 Task: Add Attachment from computer to Card Card0000000105 in Board Board0000000027 in Workspace WS0000000009 in Trello. Add Cover Purple to Card Card0000000105 in Board Board0000000027 in Workspace WS0000000009 in Trello. Add "Move Card To …" Button titled Button0000000105 to "top" of the list "To Do" to Card Card0000000105 in Board Board0000000027 in Workspace WS0000000009 in Trello. Add Description DS0000000105 to Card Card0000000105 in Board Board0000000027 in Workspace WS0000000009 in Trello. Add Comment CM0000000105 to Card Card0000000105 in Board Board0000000027 in Workspace WS0000000009 in Trello
Action: Mouse moved to (431, 434)
Screenshot: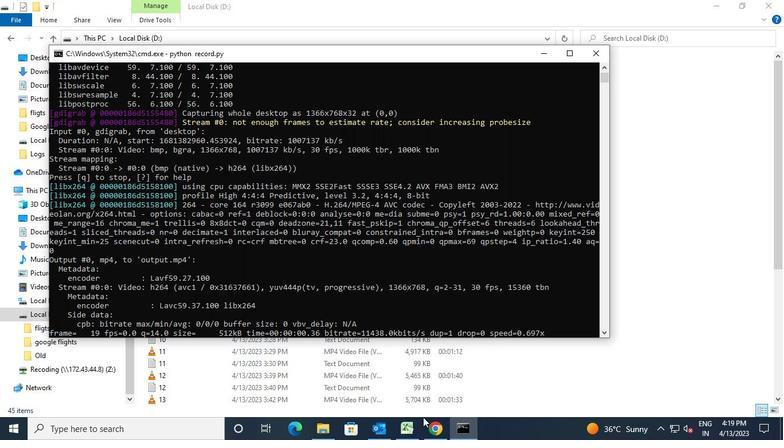 
Action: Mouse pressed left at (431, 434)
Screenshot: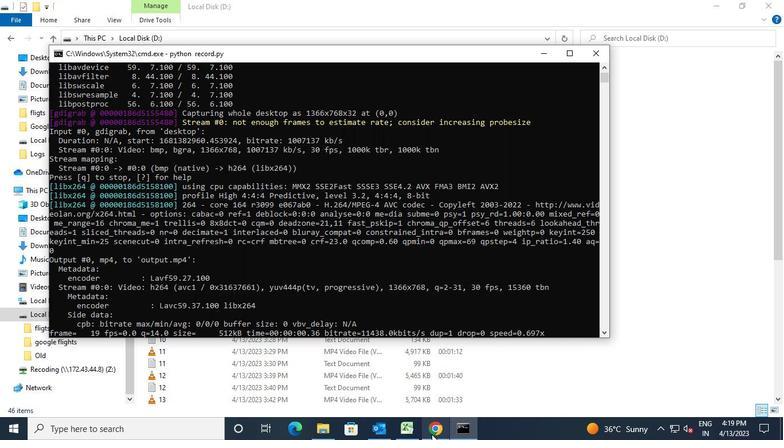 
Action: Mouse moved to (299, 235)
Screenshot: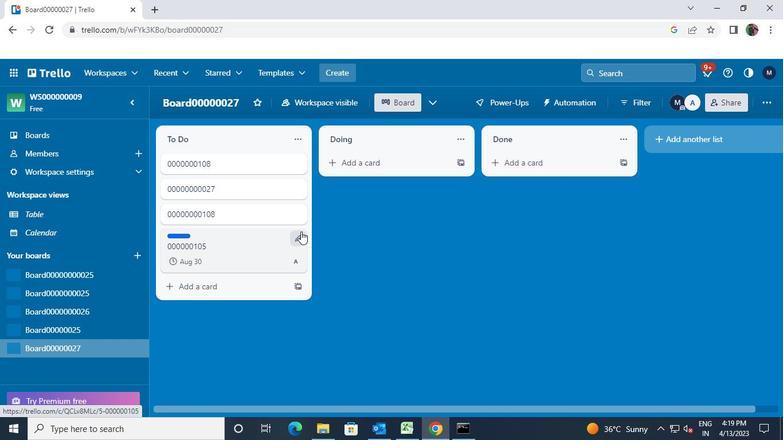 
Action: Mouse pressed left at (299, 235)
Screenshot: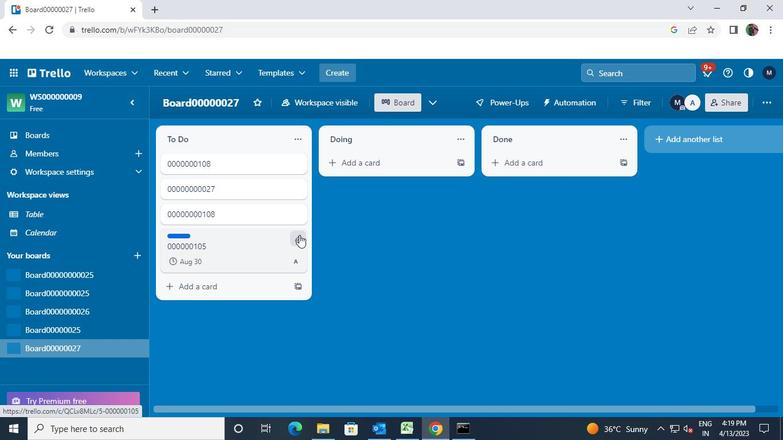 
Action: Mouse moved to (328, 233)
Screenshot: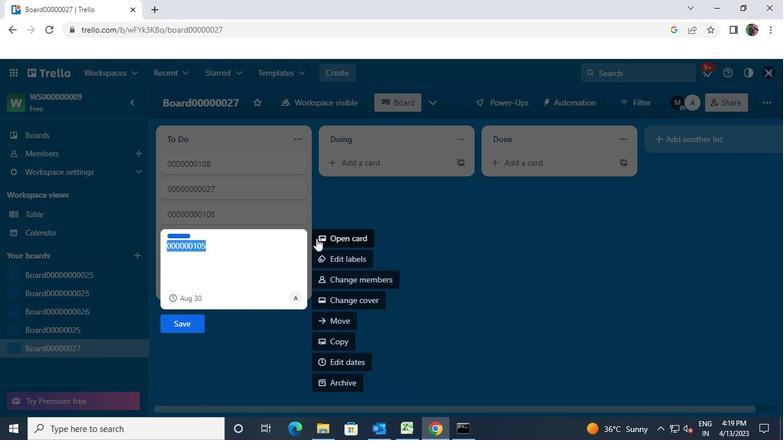 
Action: Mouse pressed left at (328, 233)
Screenshot: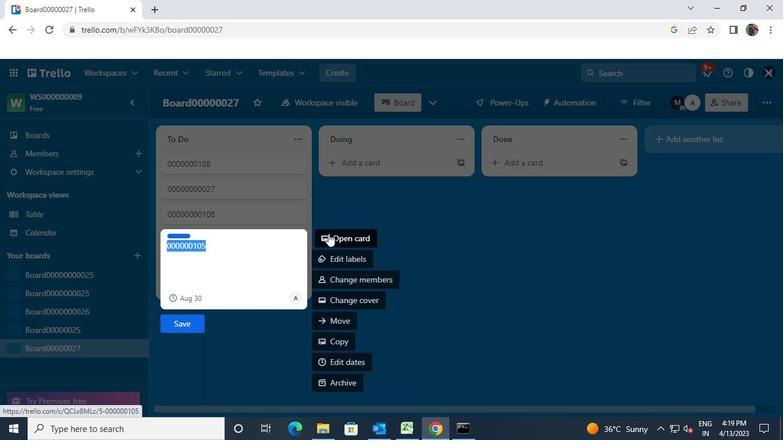 
Action: Mouse moved to (542, 292)
Screenshot: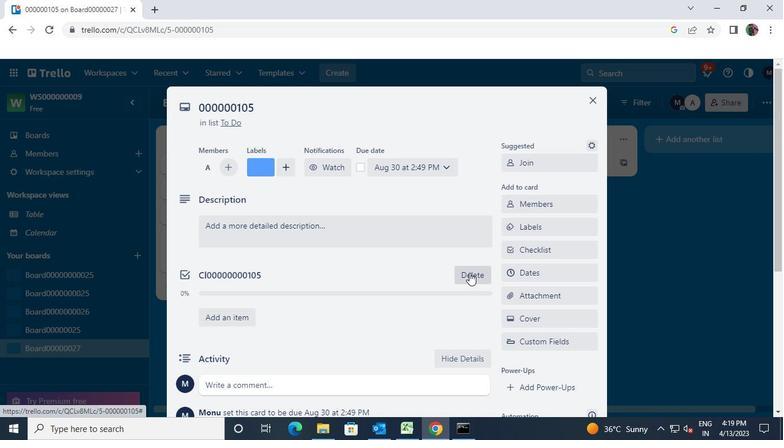 
Action: Mouse pressed left at (542, 292)
Screenshot: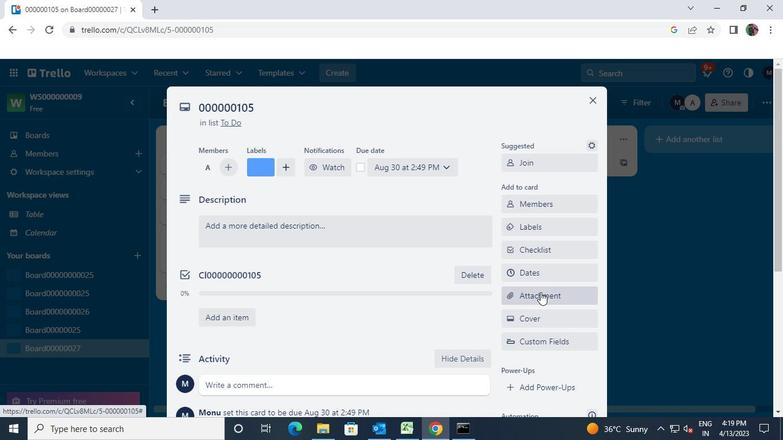 
Action: Mouse moved to (532, 127)
Screenshot: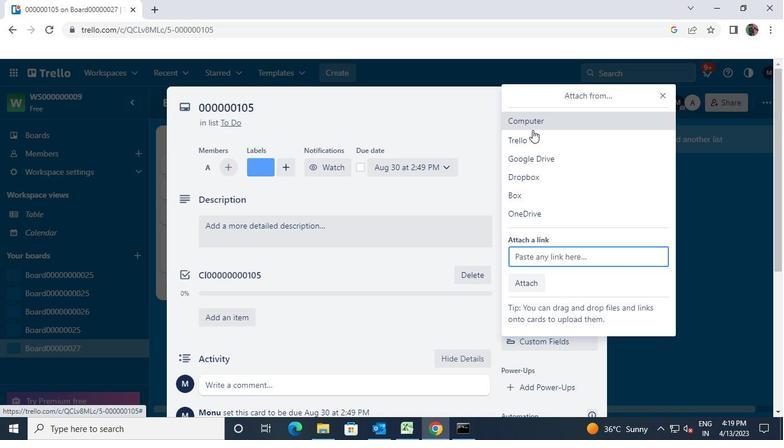 
Action: Mouse pressed left at (532, 127)
Screenshot: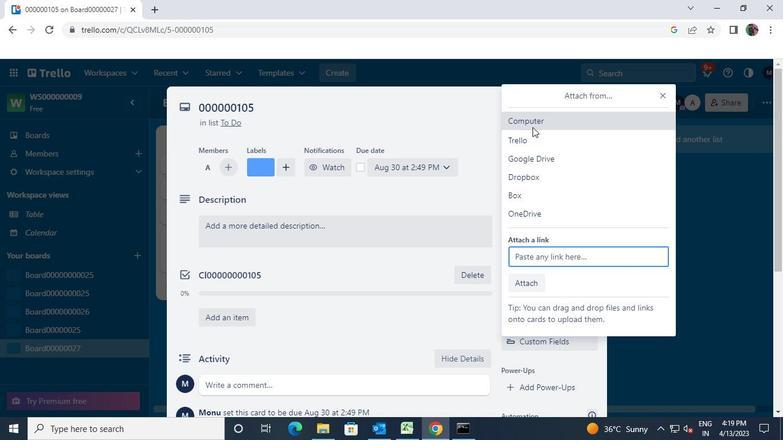 
Action: Mouse moved to (184, 106)
Screenshot: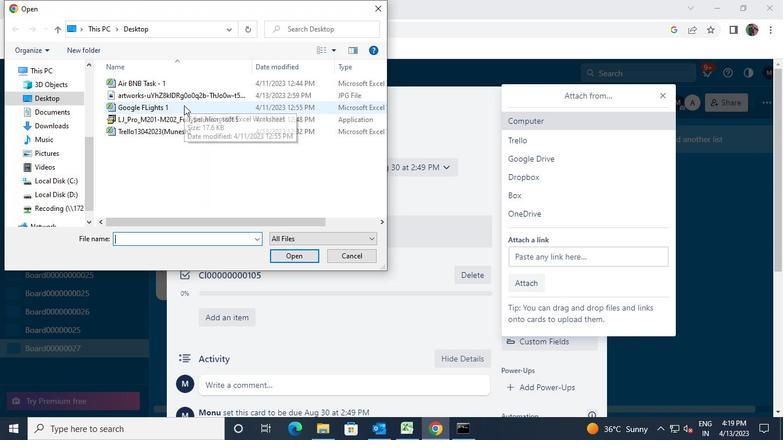 
Action: Mouse pressed left at (184, 106)
Screenshot: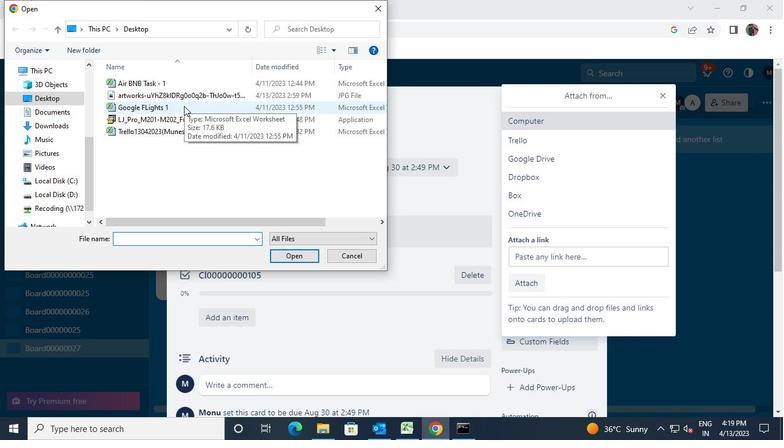 
Action: Mouse moved to (170, 92)
Screenshot: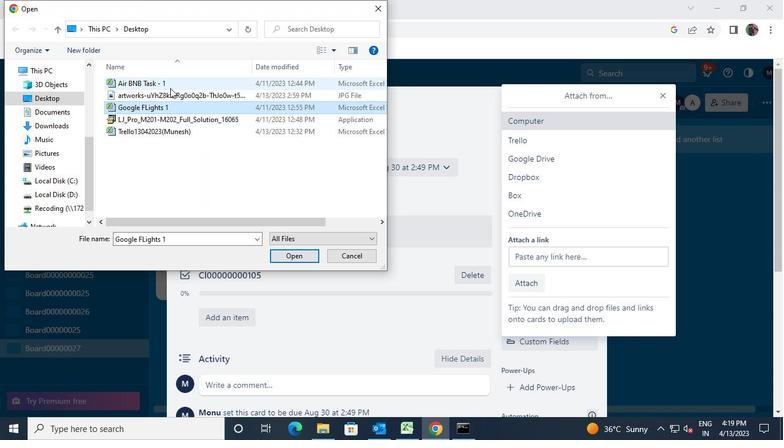 
Action: Mouse pressed left at (170, 92)
Screenshot: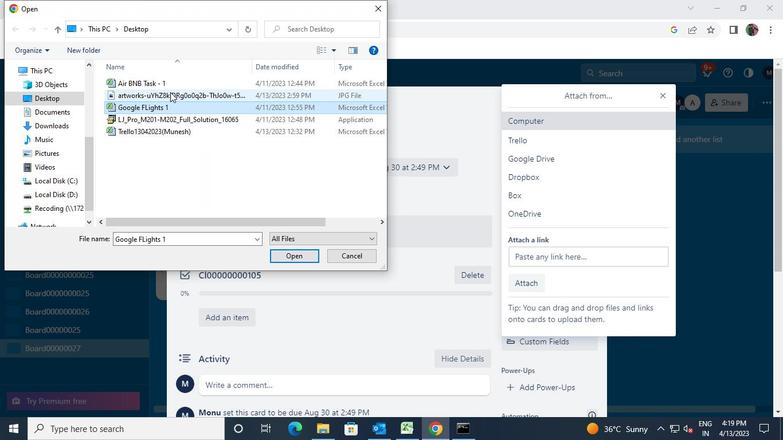 
Action: Mouse moved to (292, 254)
Screenshot: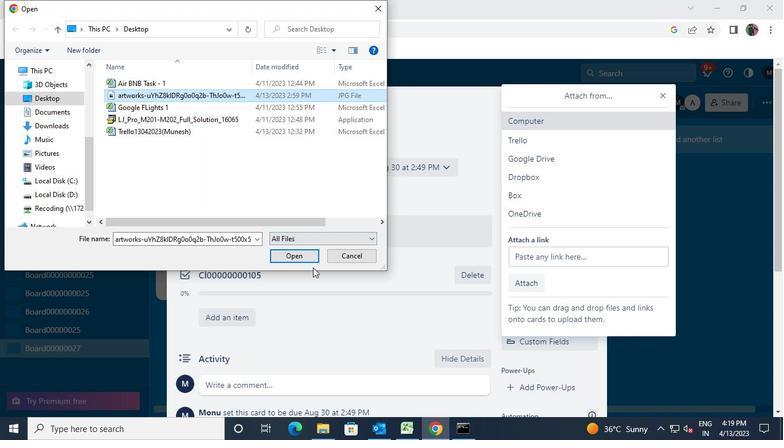 
Action: Mouse pressed left at (292, 254)
Screenshot: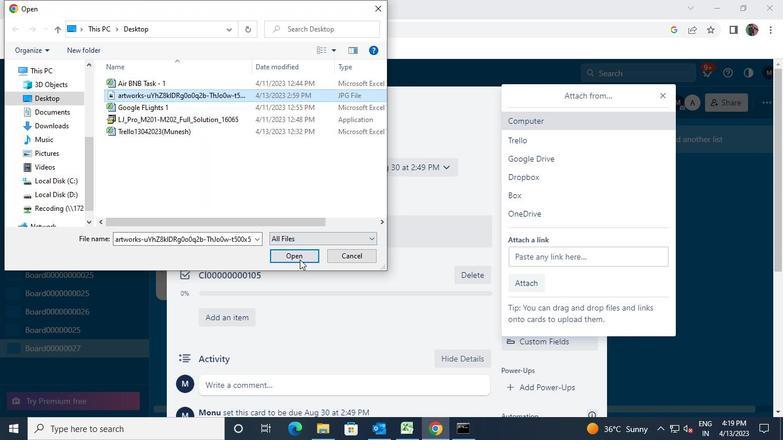 
Action: Mouse moved to (589, 96)
Screenshot: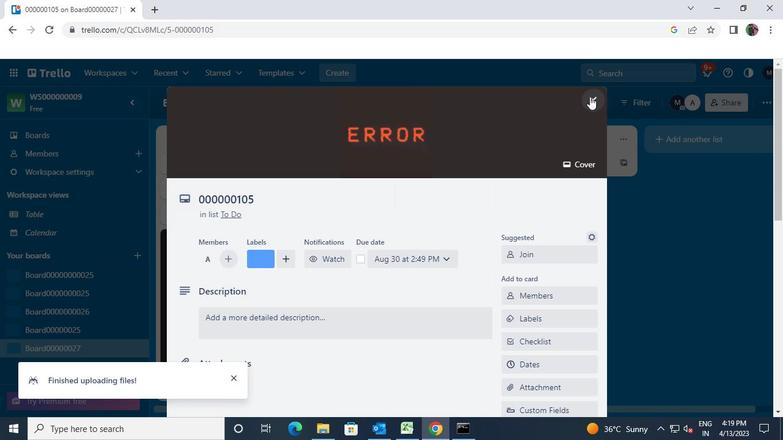 
Action: Mouse pressed left at (589, 96)
Screenshot: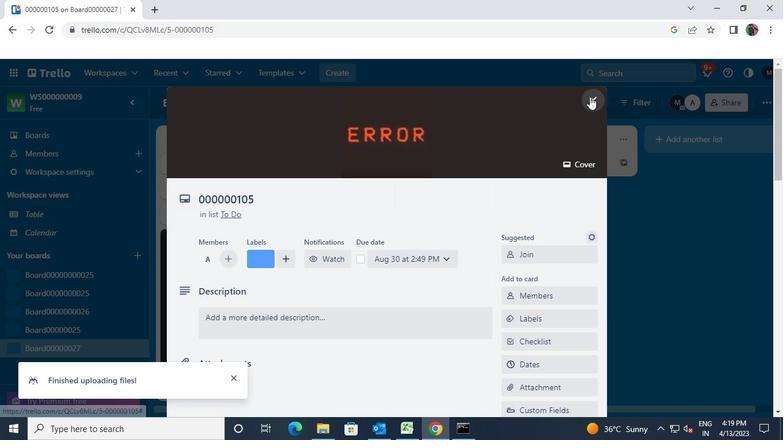 
Action: Mouse moved to (299, 197)
Screenshot: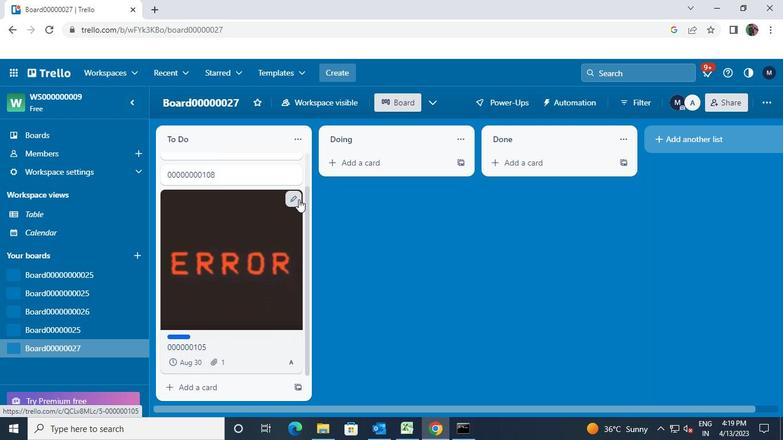 
Action: Mouse pressed left at (299, 197)
Screenshot: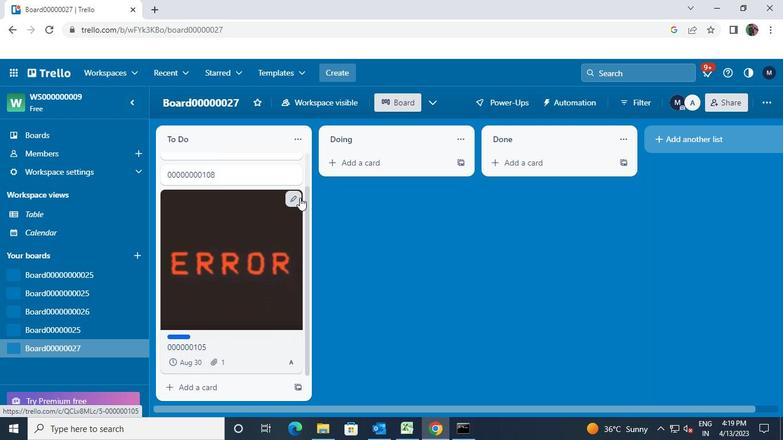 
Action: Mouse moved to (347, 187)
Screenshot: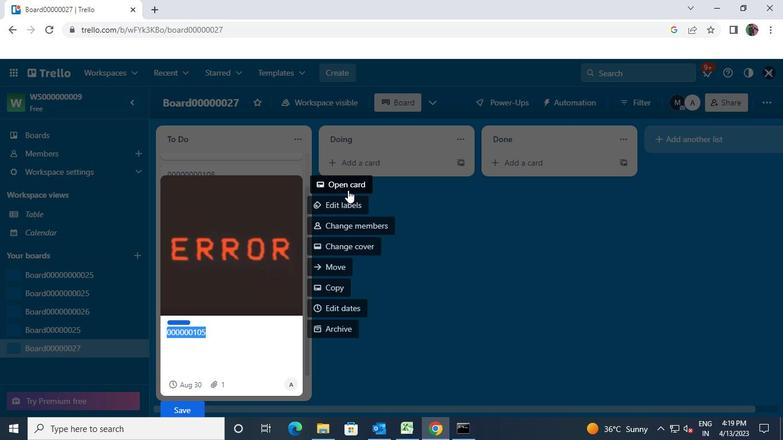 
Action: Mouse pressed left at (347, 187)
Screenshot: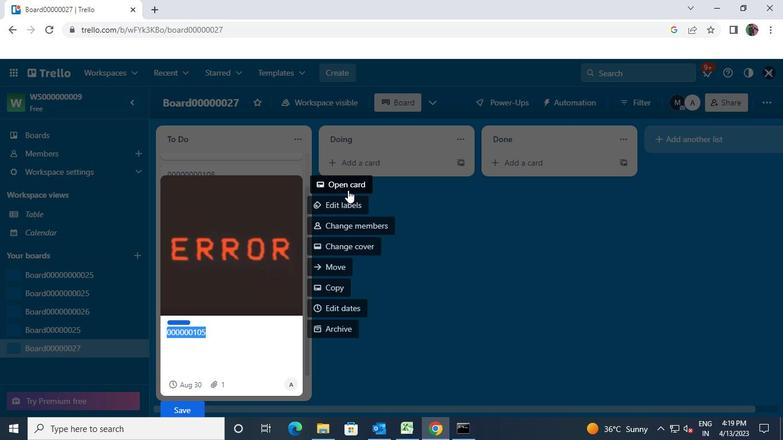 
Action: Mouse moved to (513, 314)
Screenshot: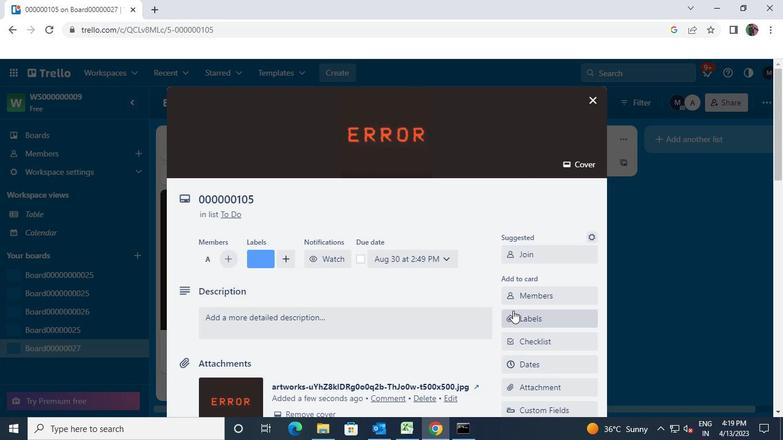
Action: Mouse pressed left at (513, 314)
Screenshot: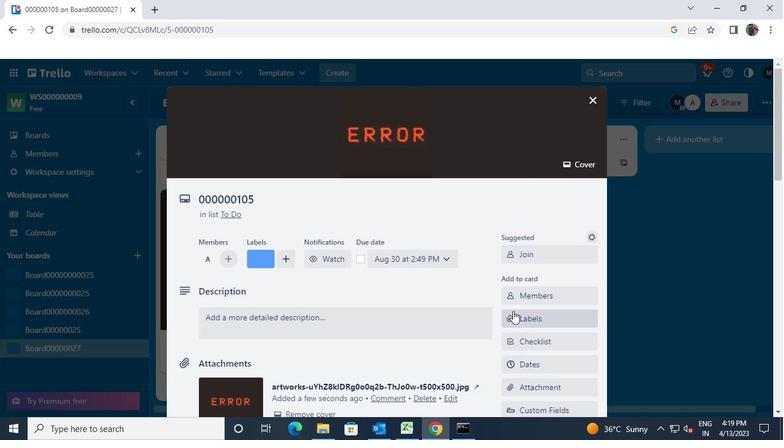 
Action: Mouse moved to (562, 318)
Screenshot: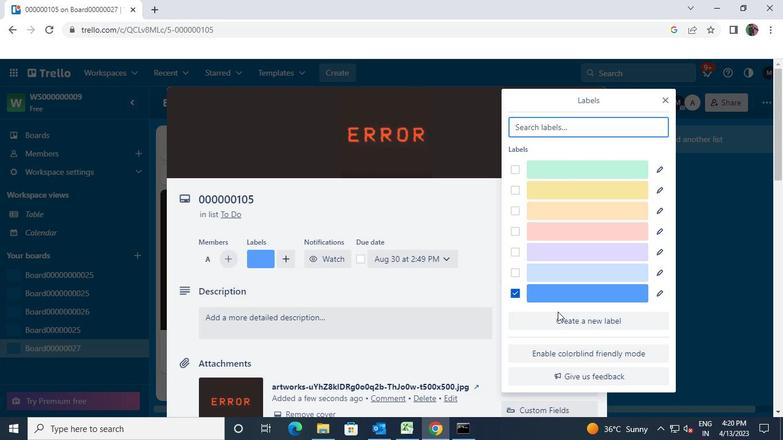 
Action: Mouse pressed left at (562, 318)
Screenshot: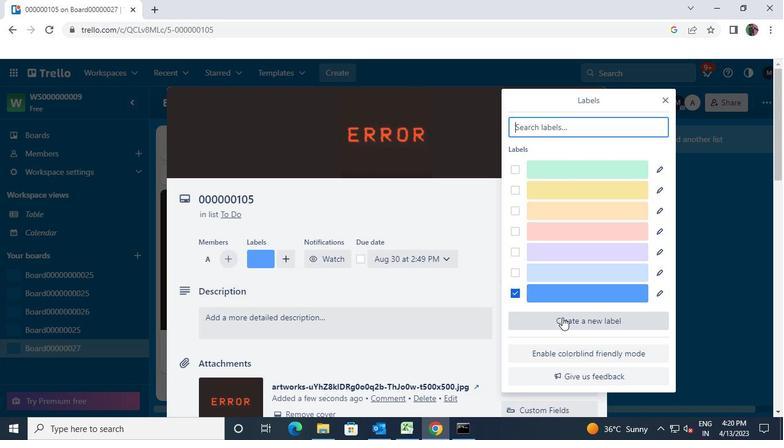 
Action: Mouse moved to (521, 268)
Screenshot: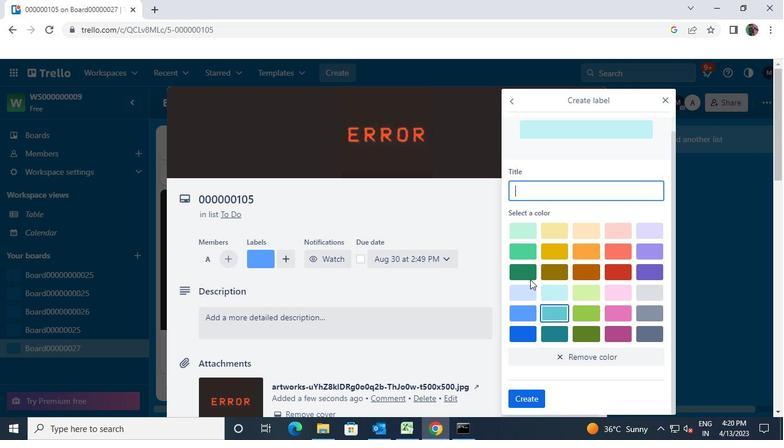 
Action: Mouse pressed left at (521, 268)
Screenshot: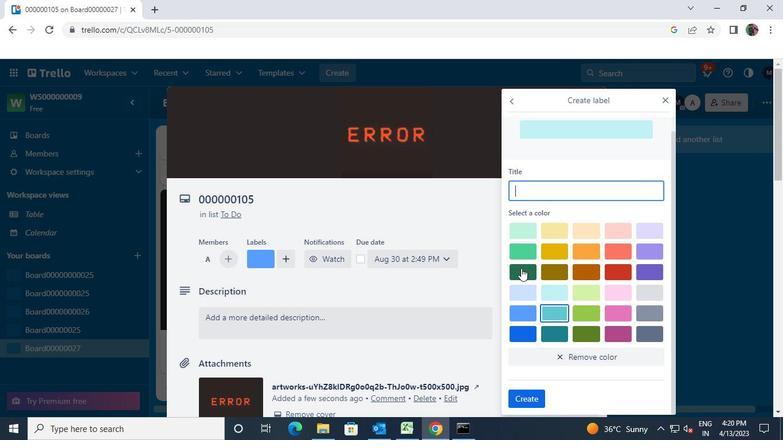 
Action: Mouse moved to (528, 393)
Screenshot: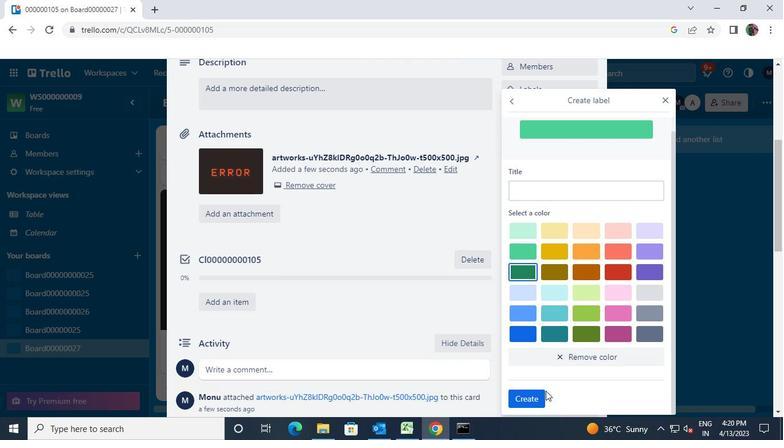 
Action: Mouse pressed left at (528, 393)
Screenshot: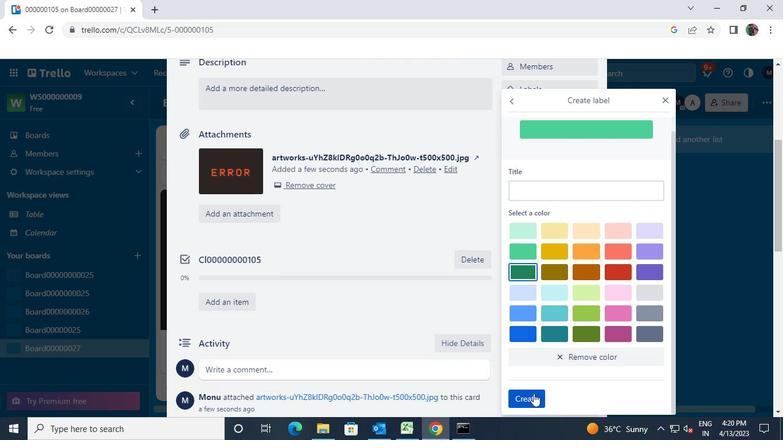 
Action: Mouse moved to (670, 103)
Screenshot: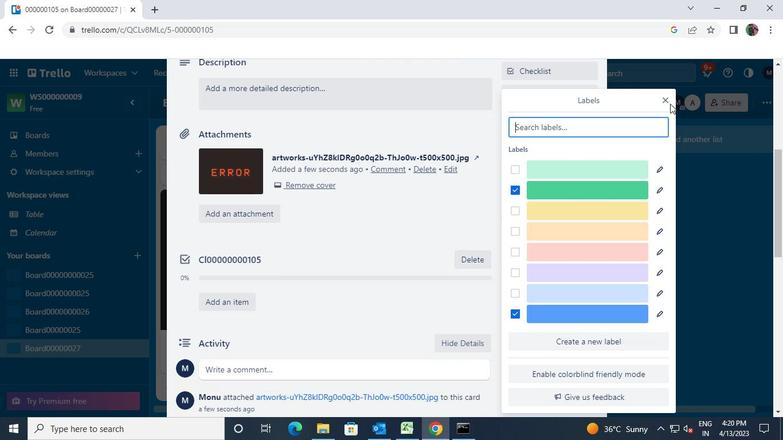 
Action: Mouse pressed left at (670, 103)
Screenshot: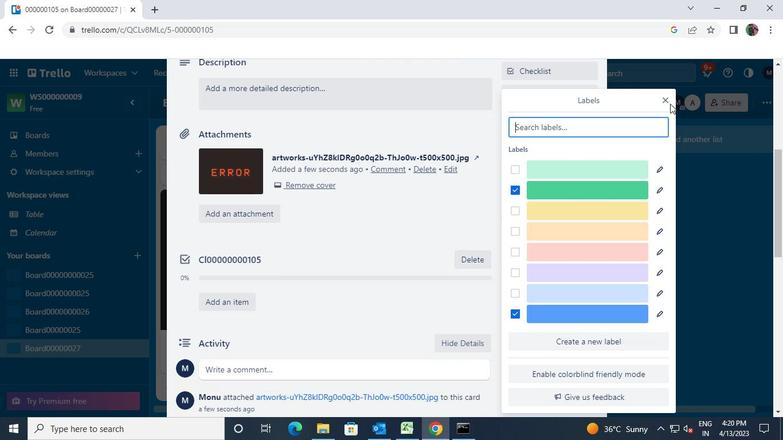 
Action: Mouse moved to (662, 103)
Screenshot: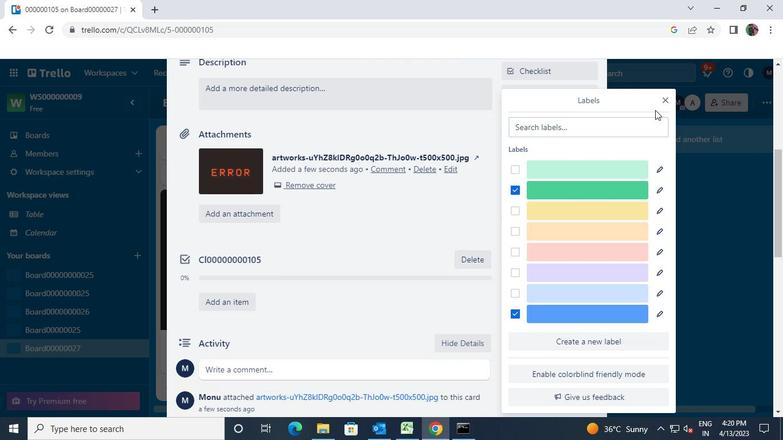 
Action: Mouse pressed left at (662, 103)
Screenshot: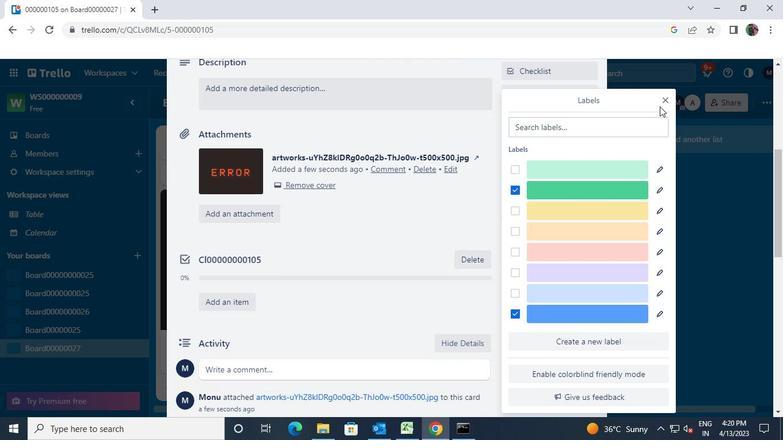 
Action: Mouse moved to (590, 98)
Screenshot: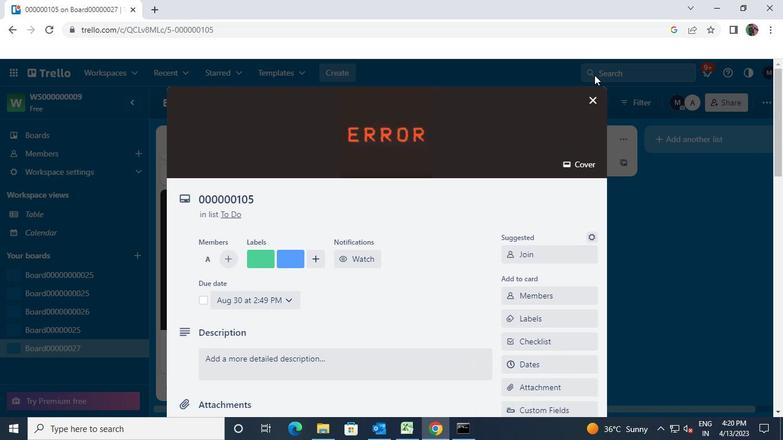 
Action: Mouse pressed left at (590, 98)
Screenshot: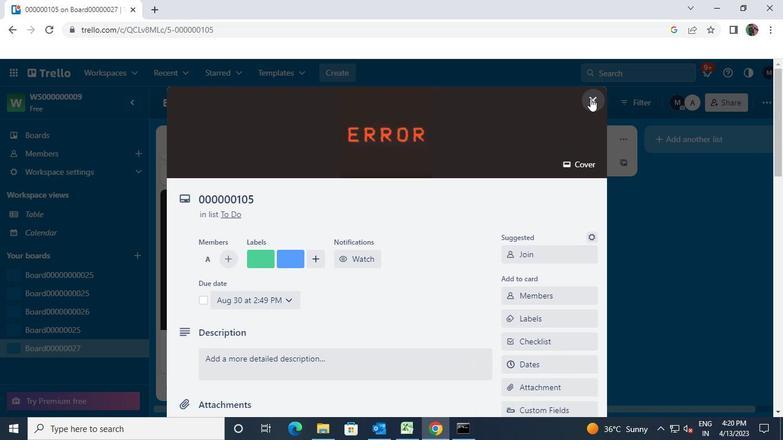 
Action: Mouse moved to (287, 201)
Screenshot: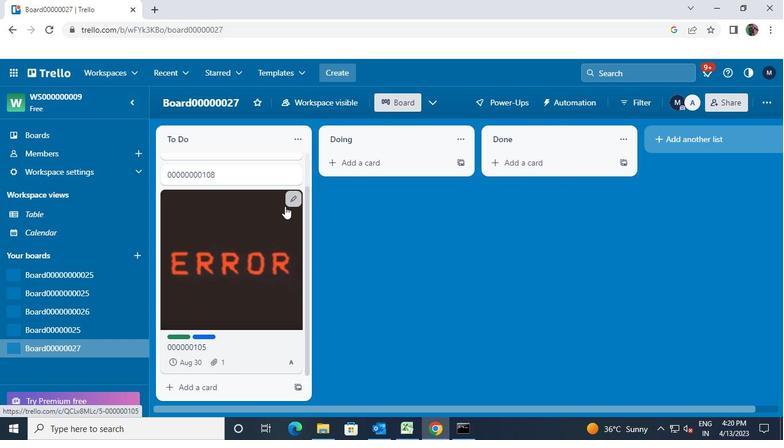 
Action: Mouse pressed left at (287, 201)
Screenshot: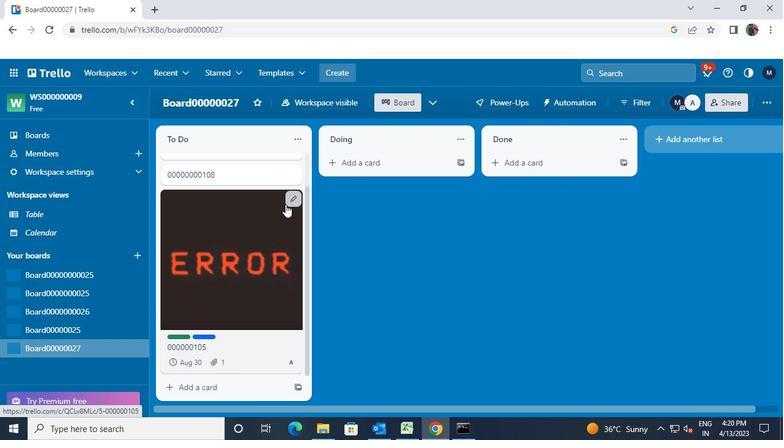 
Action: Mouse moved to (323, 185)
Screenshot: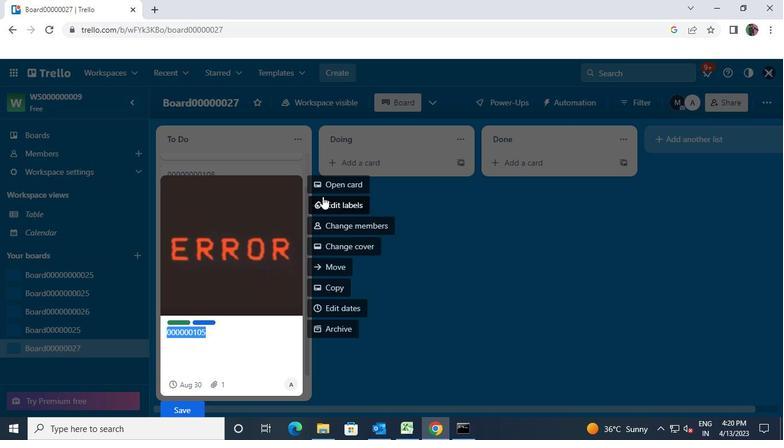 
Action: Mouse pressed left at (323, 185)
Screenshot: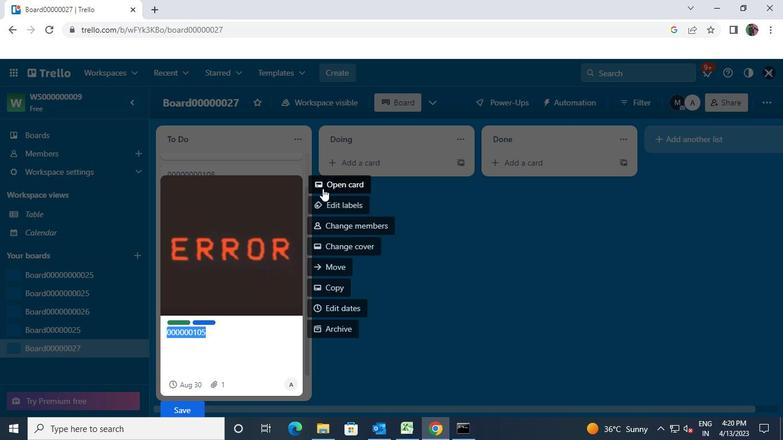 
Action: Mouse moved to (279, 362)
Screenshot: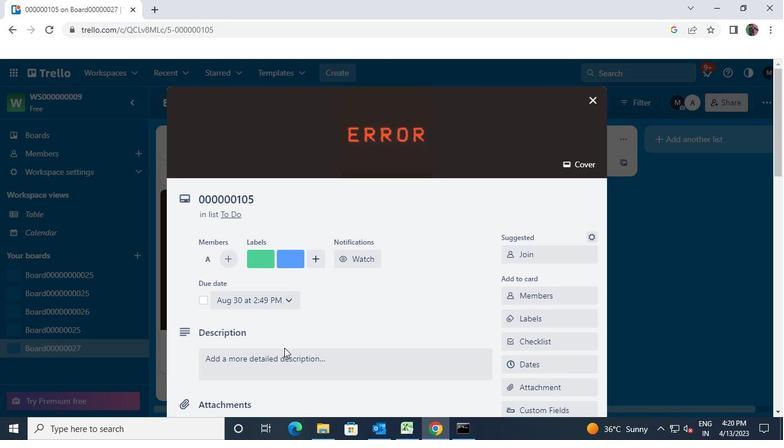 
Action: Mouse pressed left at (279, 362)
Screenshot: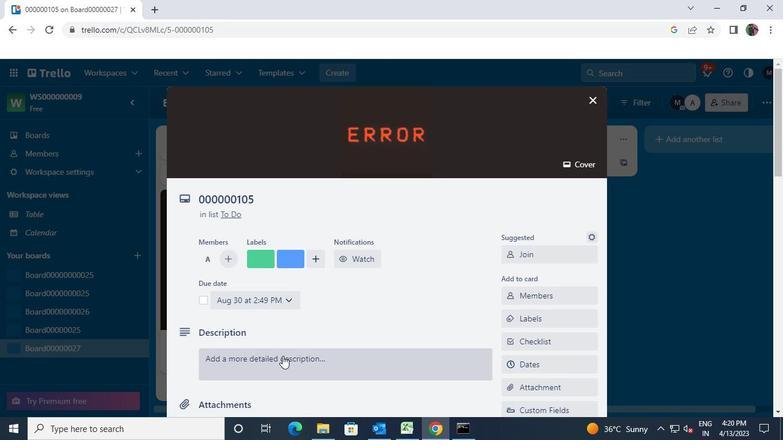 
Action: Keyboard Key.shift
Screenshot: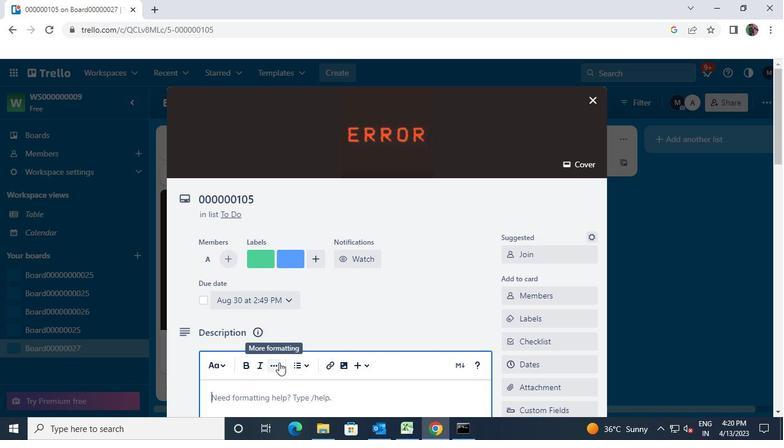 
Action: Keyboard D
Screenshot: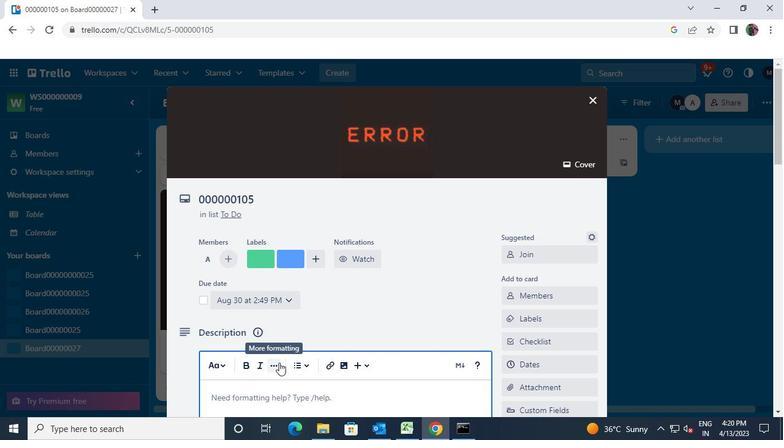 
Action: Keyboard s
Screenshot: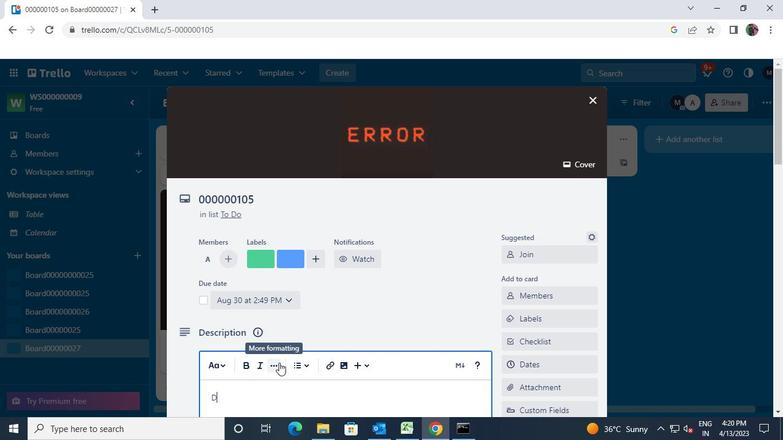 
Action: Keyboard <96>
Screenshot: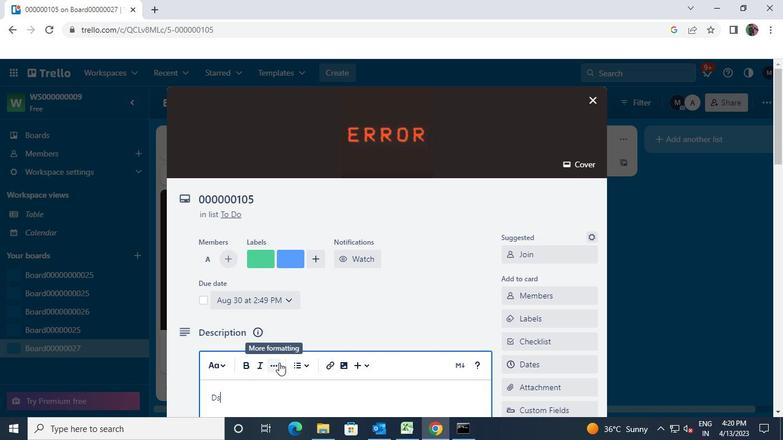 
Action: Keyboard <96>
Screenshot: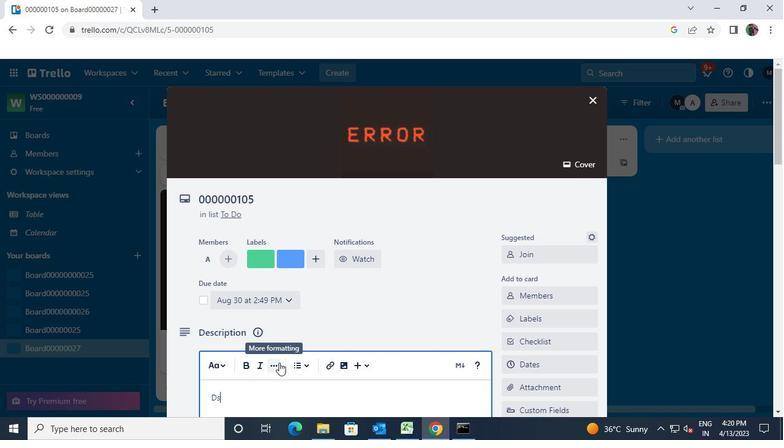 
Action: Keyboard <96>
Screenshot: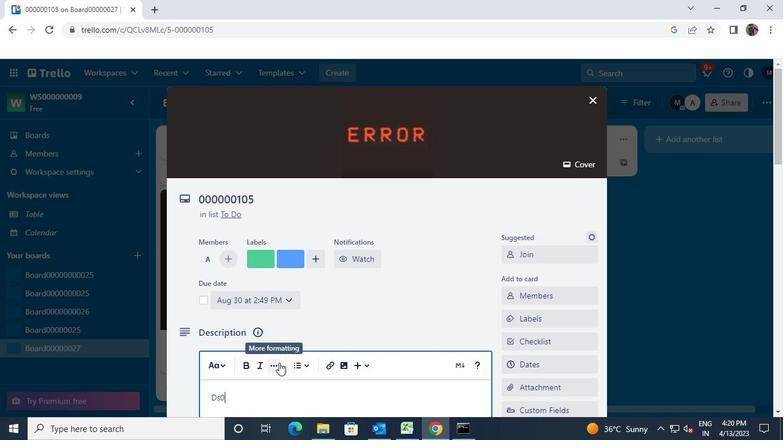 
Action: Keyboard <96>
Screenshot: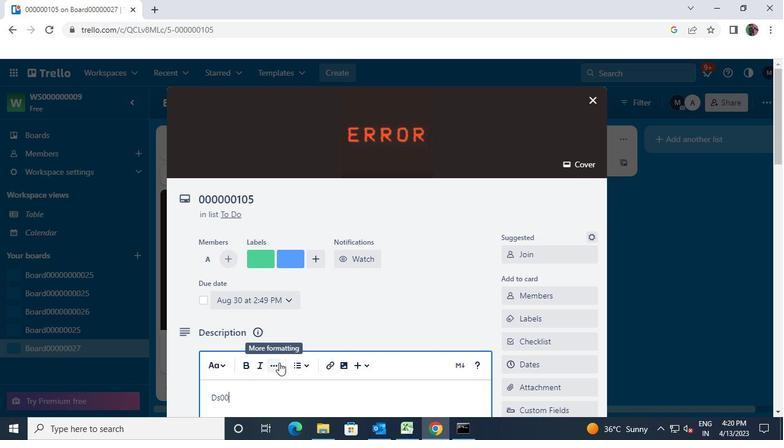 
Action: Keyboard <96>
Screenshot: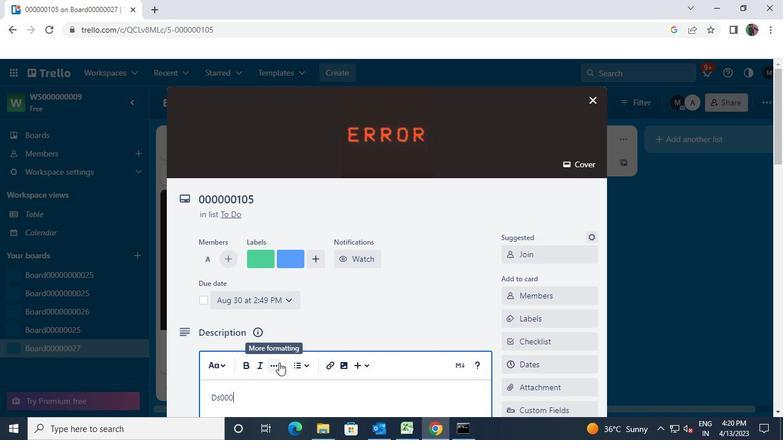 
Action: Keyboard <96>
Screenshot: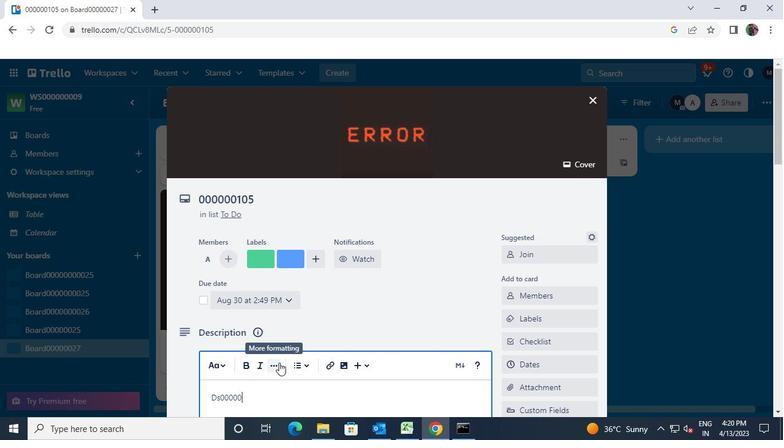 
Action: Keyboard <96>
Screenshot: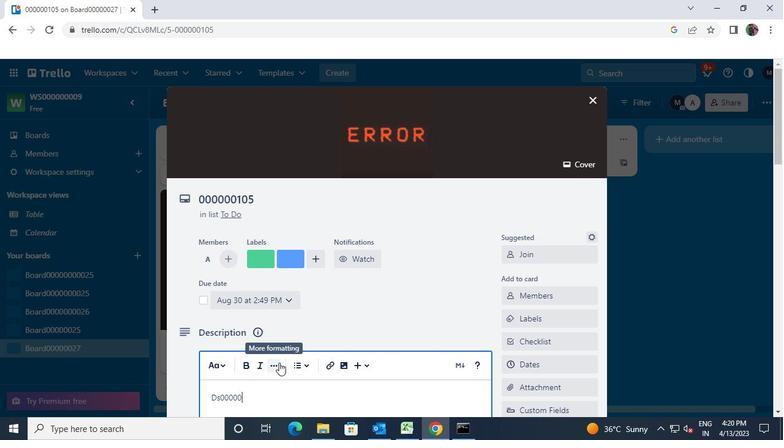 
Action: Keyboard <97>
Screenshot: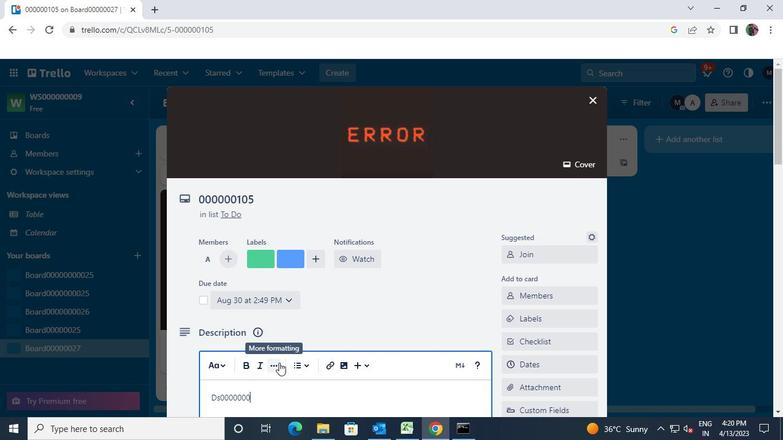 
Action: Keyboard <96>
Screenshot: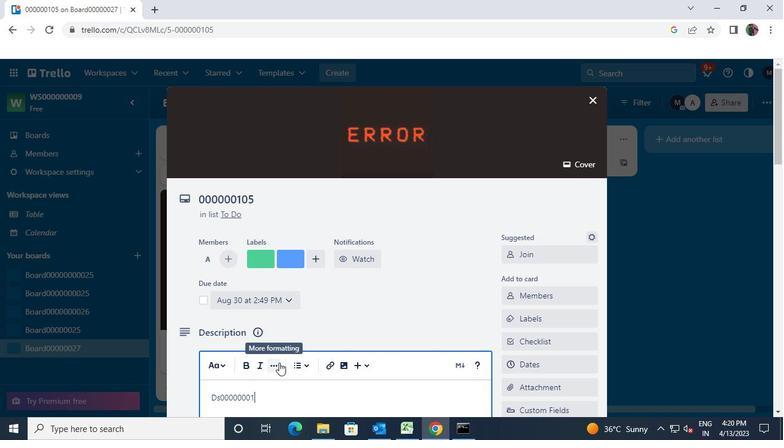 
Action: Keyboard <101>
Screenshot: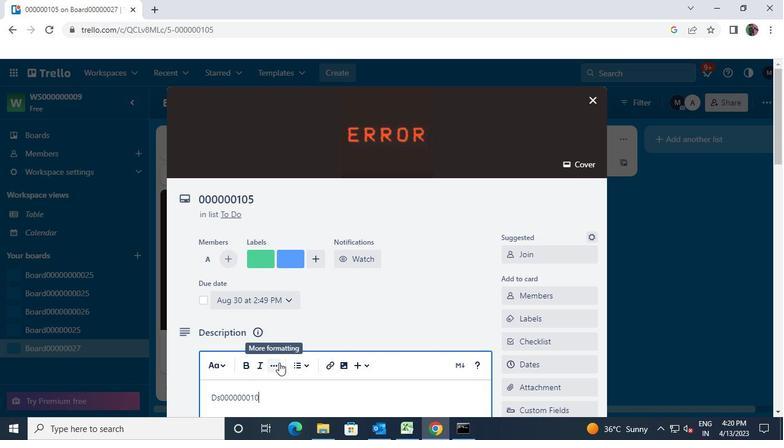 
Action: Mouse moved to (207, 351)
Screenshot: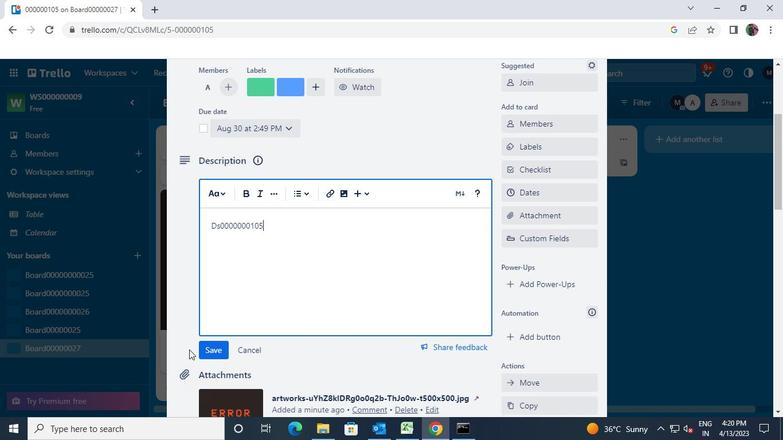 
Action: Mouse pressed left at (207, 351)
Screenshot: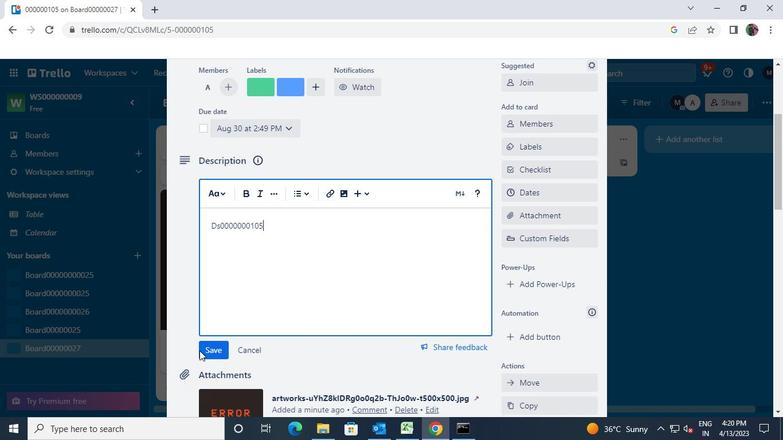 
Action: Mouse moved to (245, 278)
Screenshot: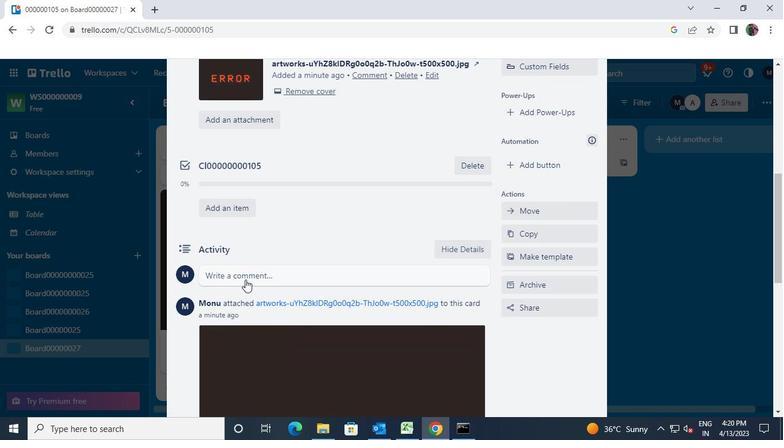 
Action: Mouse pressed left at (245, 278)
Screenshot: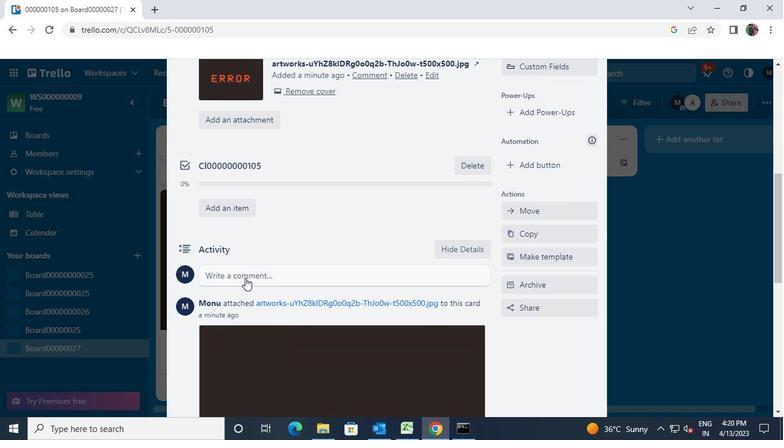 
Action: Keyboard c
Screenshot: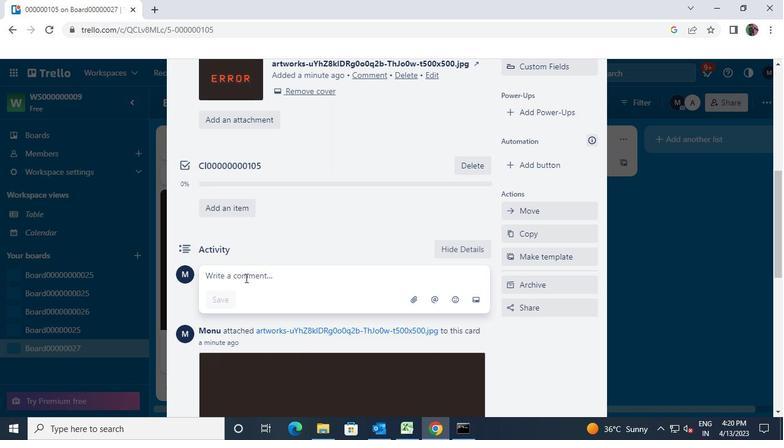 
Action: Keyboard m
Screenshot: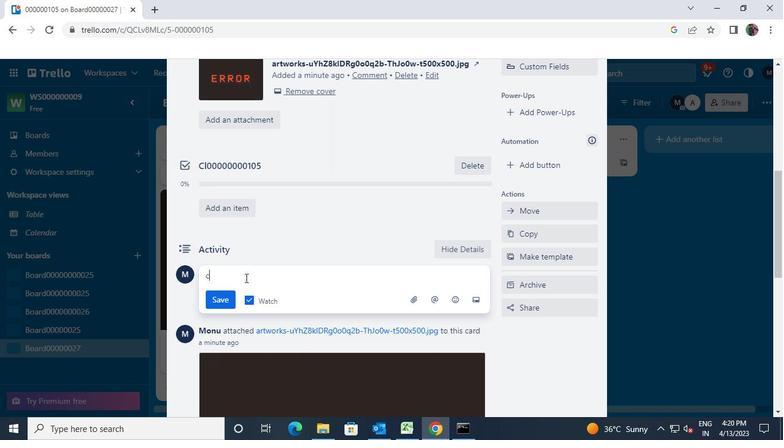 
Action: Keyboard <96>
Screenshot: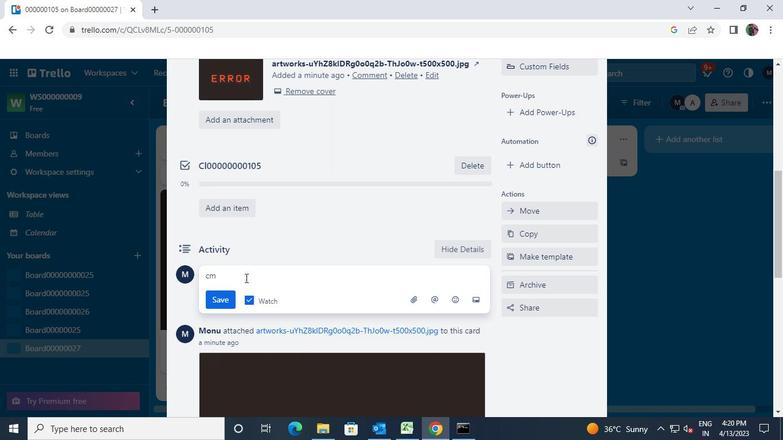 
Action: Keyboard <96>
Screenshot: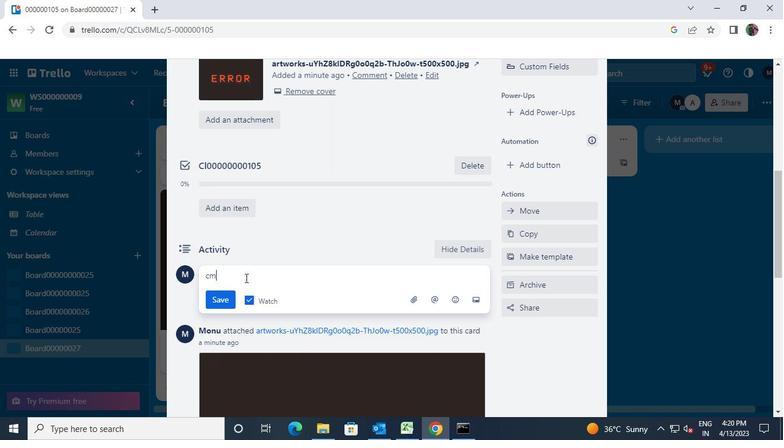 
Action: Keyboard <96>
Screenshot: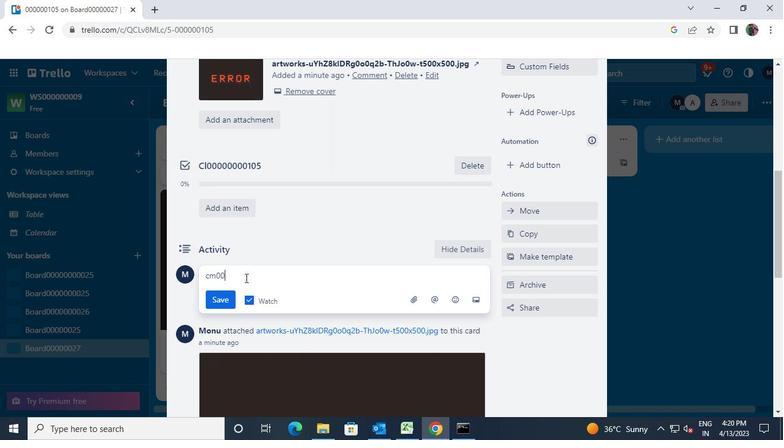 
Action: Keyboard <96>
Screenshot: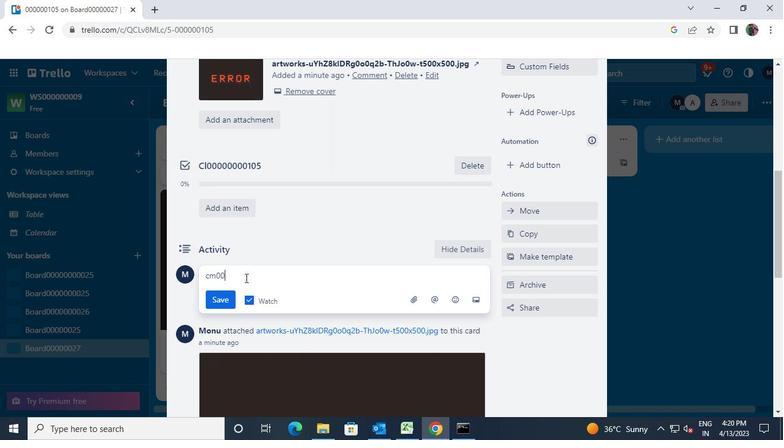 
Action: Keyboard <96>
Screenshot: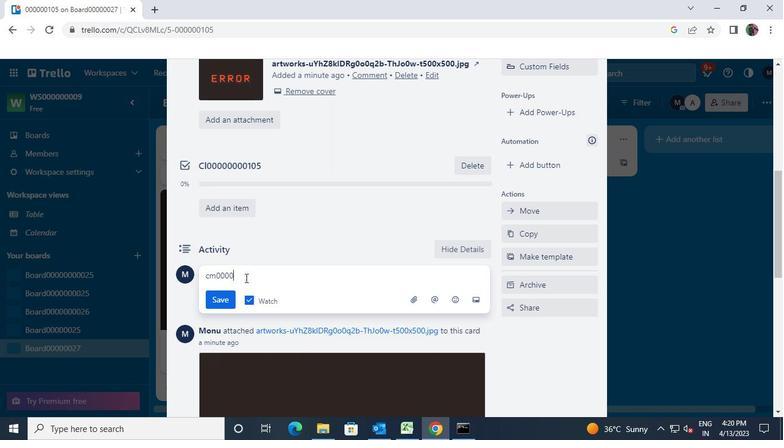 
Action: Keyboard <96>
Screenshot: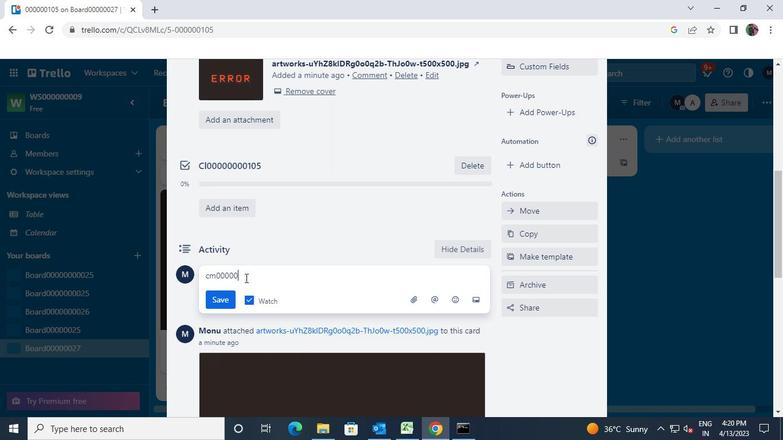 
Action: Keyboard <96>
Screenshot: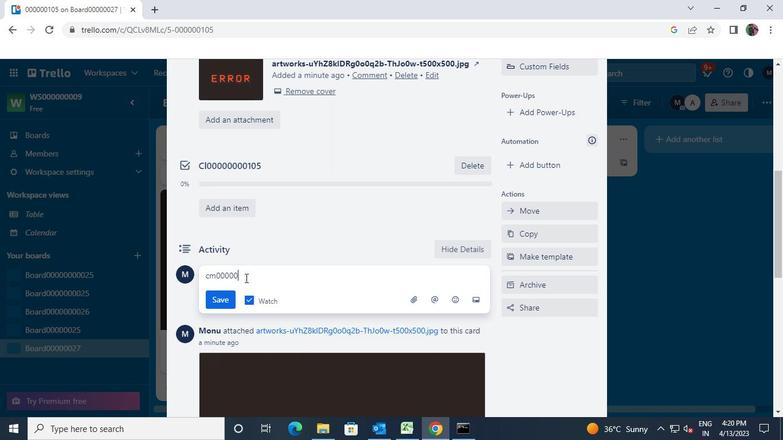 
Action: Keyboard <96>
Screenshot: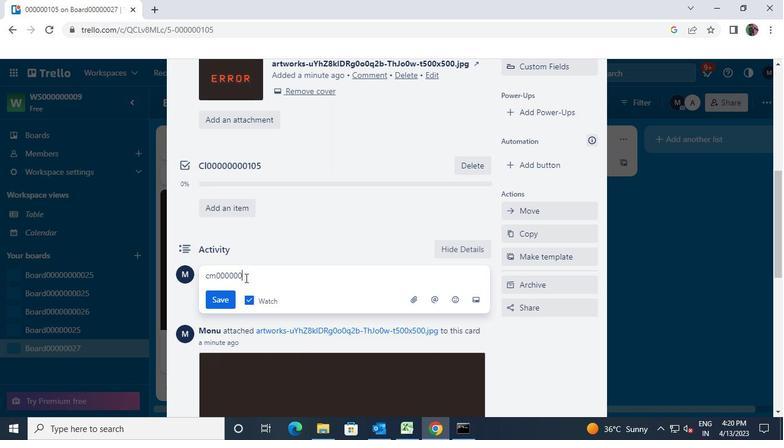 
Action: Keyboard <97>
Screenshot: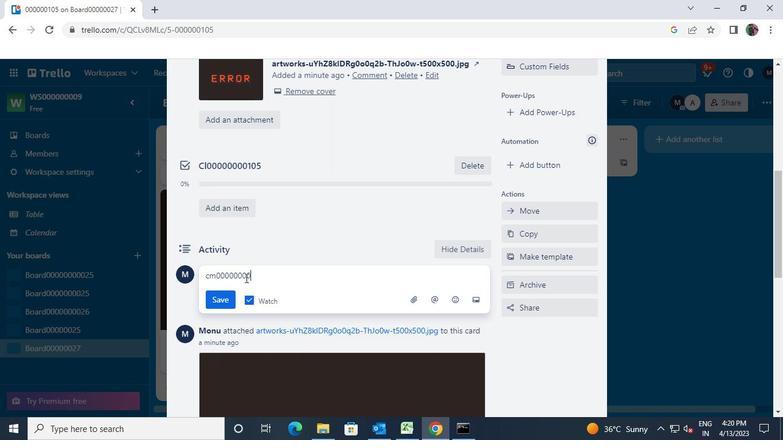 
Action: Keyboard <96>
Screenshot: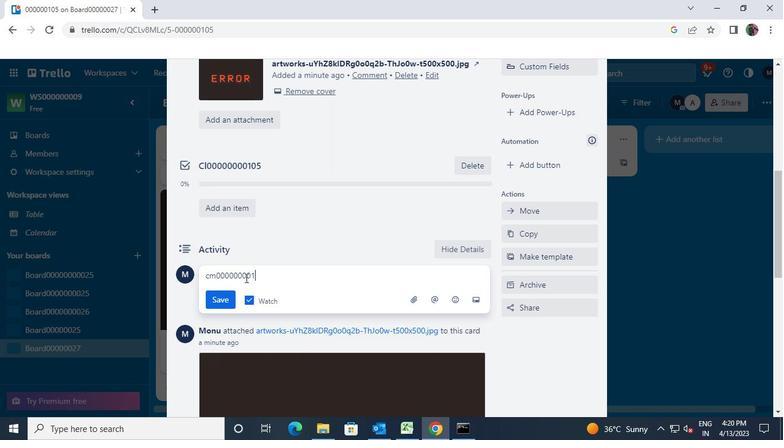 
Action: Keyboard <101>
Screenshot: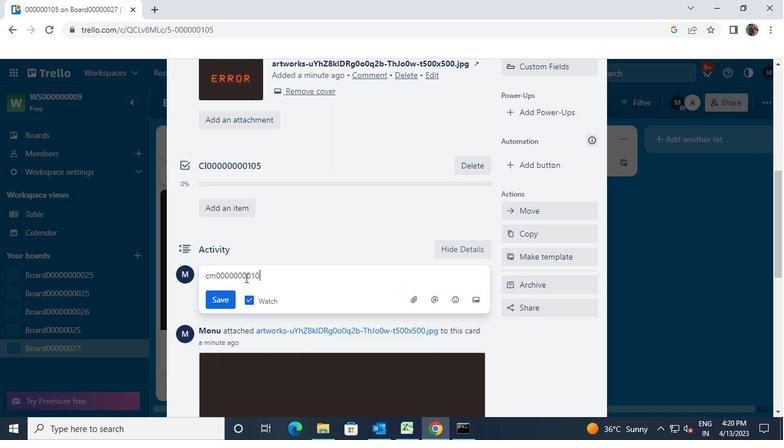
Action: Mouse moved to (221, 241)
Screenshot: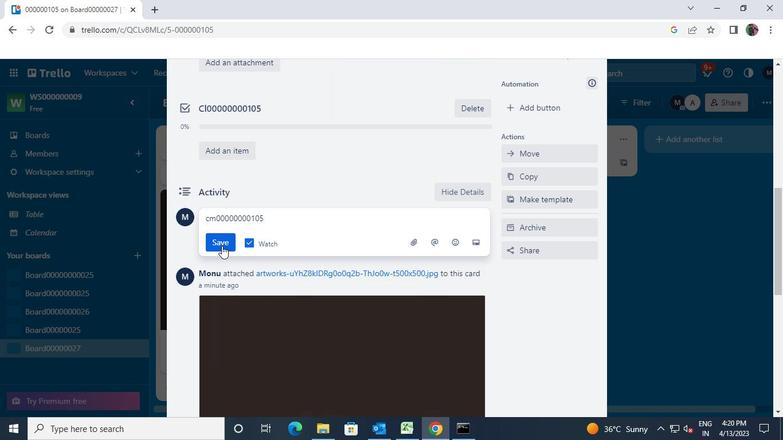 
Action: Mouse pressed left at (221, 241)
Screenshot: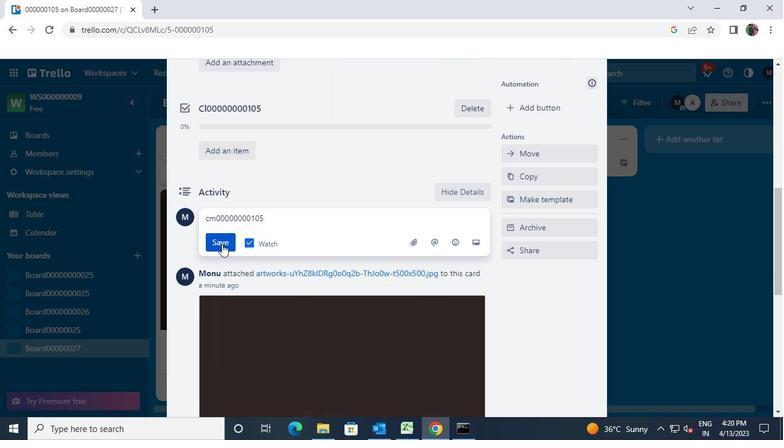
Action: Mouse moved to (598, 104)
Screenshot: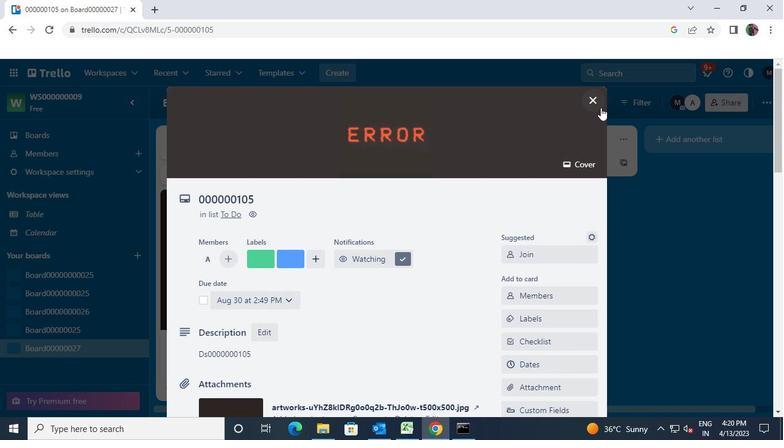 
Action: Mouse pressed left at (598, 104)
Screenshot: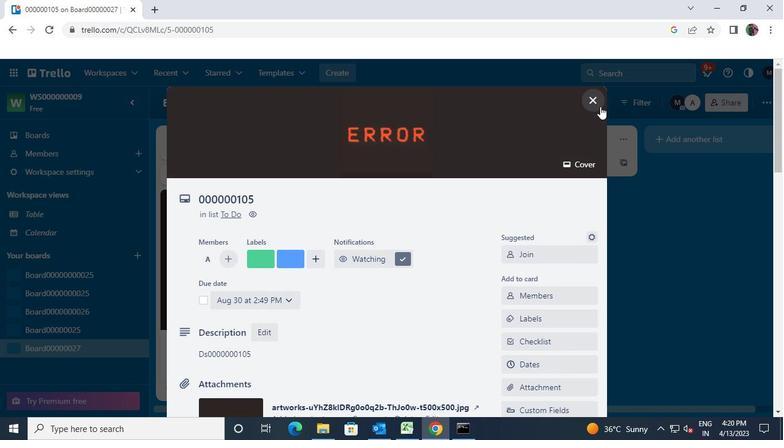 
Action: Mouse moved to (512, 349)
Screenshot: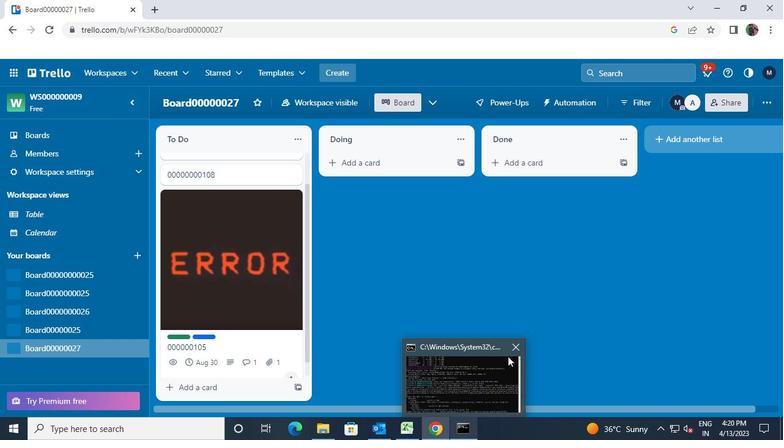 
Action: Mouse pressed left at (512, 349)
Screenshot: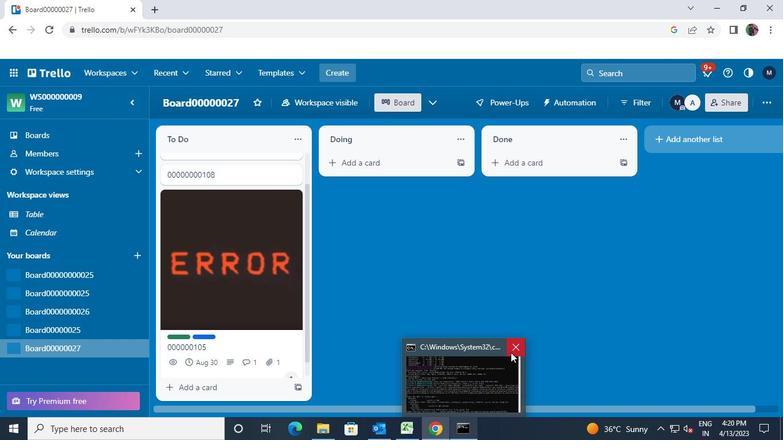 
